Task: Create Card Card0000000111 in Board Board0000000028 in Workspace WS0000000010 in Trello. Create Card Card0000000112 in Board Board0000000028 in Workspace WS0000000010 in Trello. Create Card Card0000000113 in Board Board0000000029 in Workspace WS0000000010 in Trello. Create Card Card0000000114 in Board Board0000000029 in Workspace WS0000000010 in Trello. Create Card Card0000000115 in Board Board0000000029 in Workspace WS0000000010 in Trello
Action: Mouse moved to (391, 357)
Screenshot: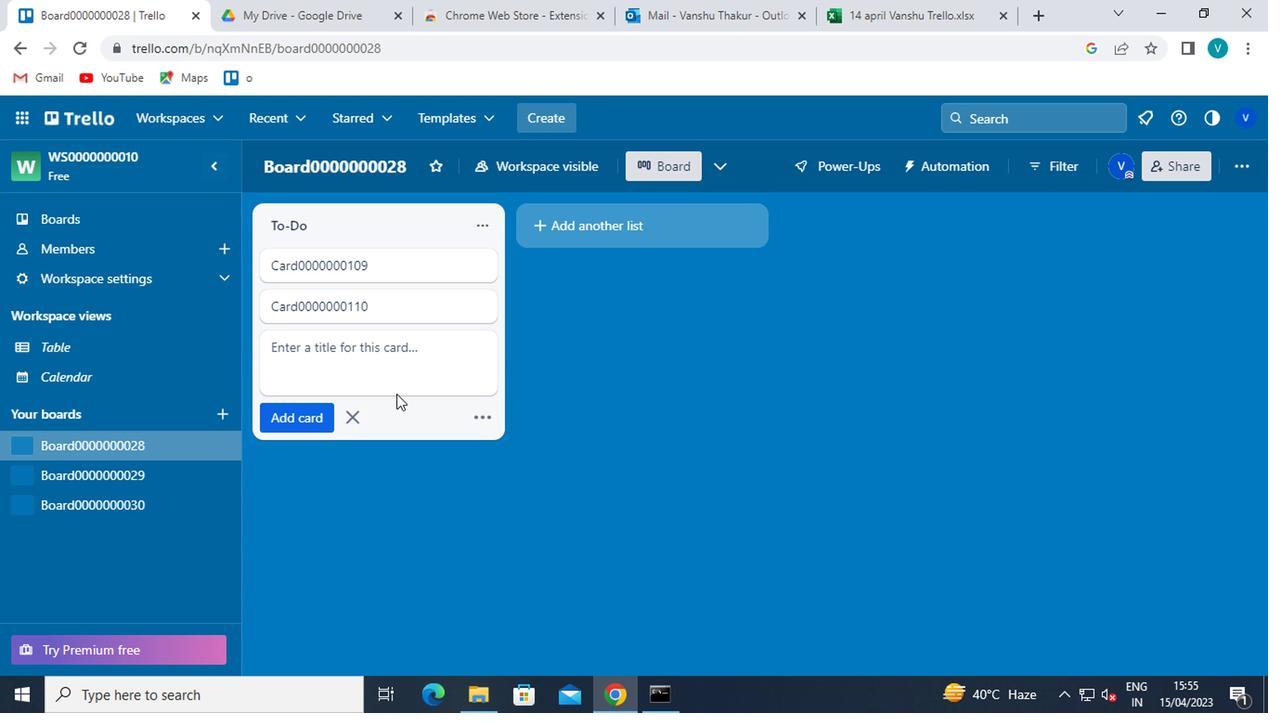 
Action: Mouse pressed left at (391, 357)
Screenshot: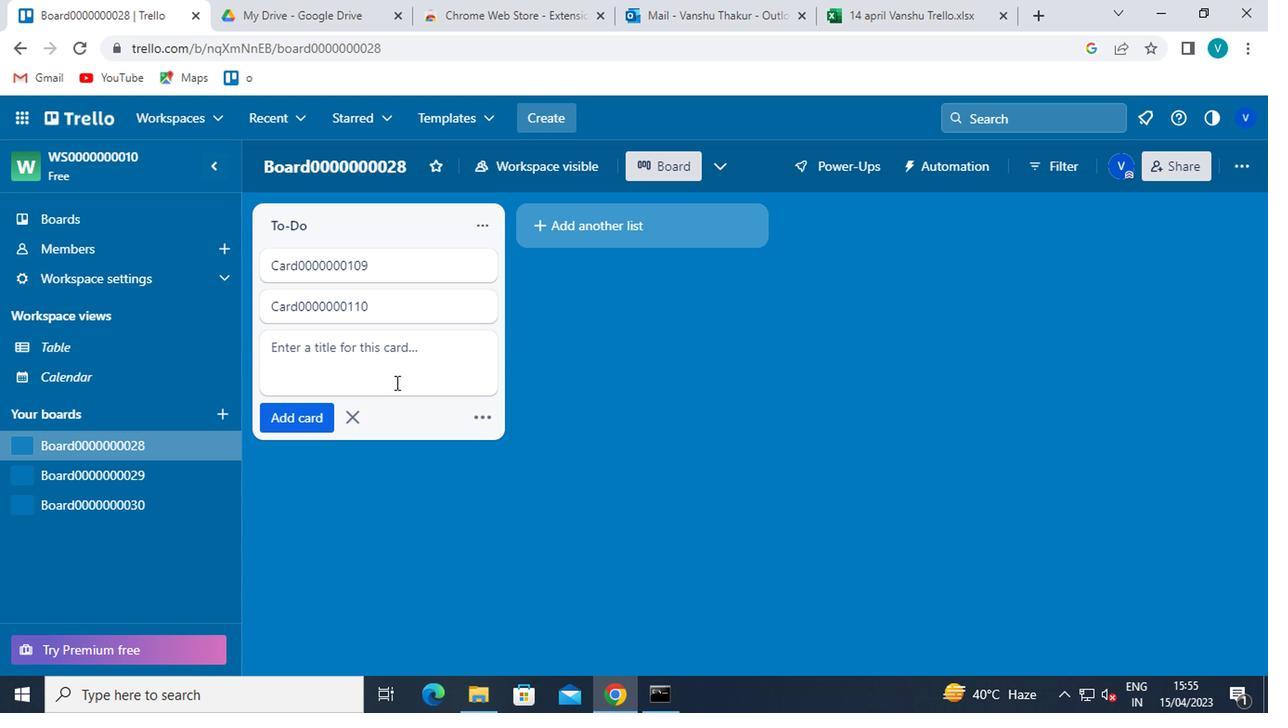 
Action: Key pressed <Key.shift>CARD0000000111<Key.enter><Key.shift>CARD0000000112
Screenshot: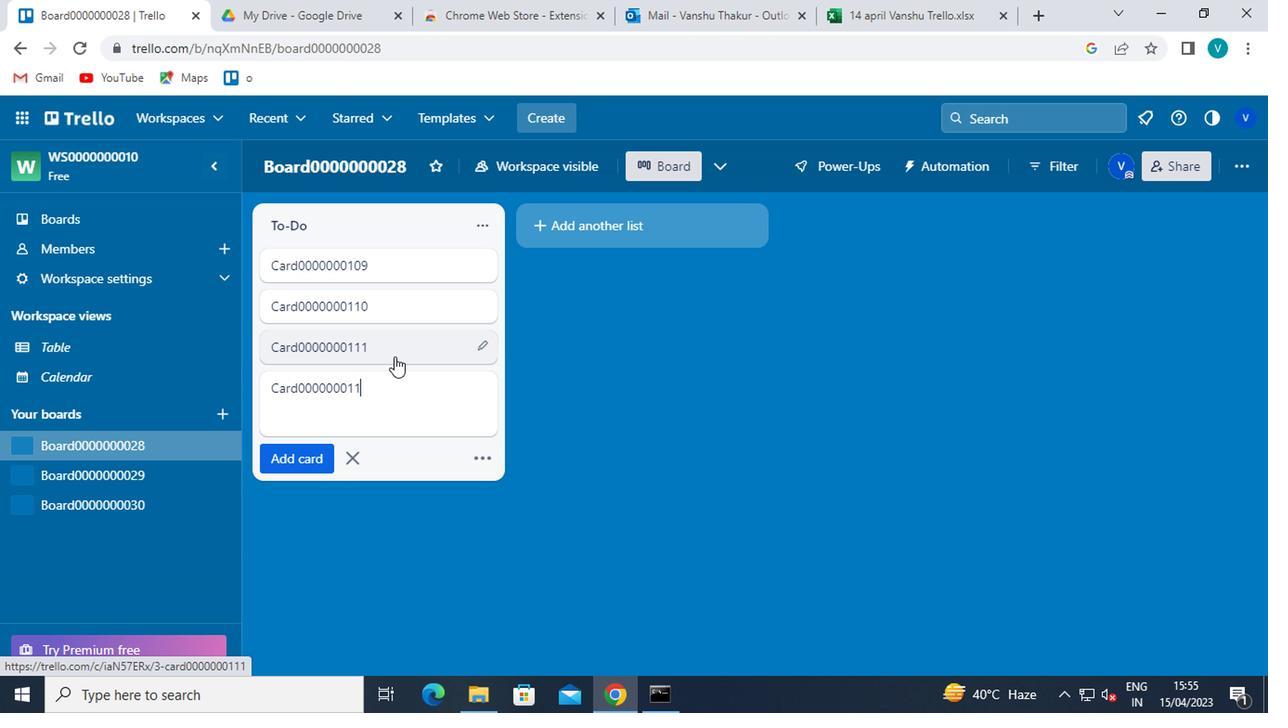
Action: Mouse moved to (149, 473)
Screenshot: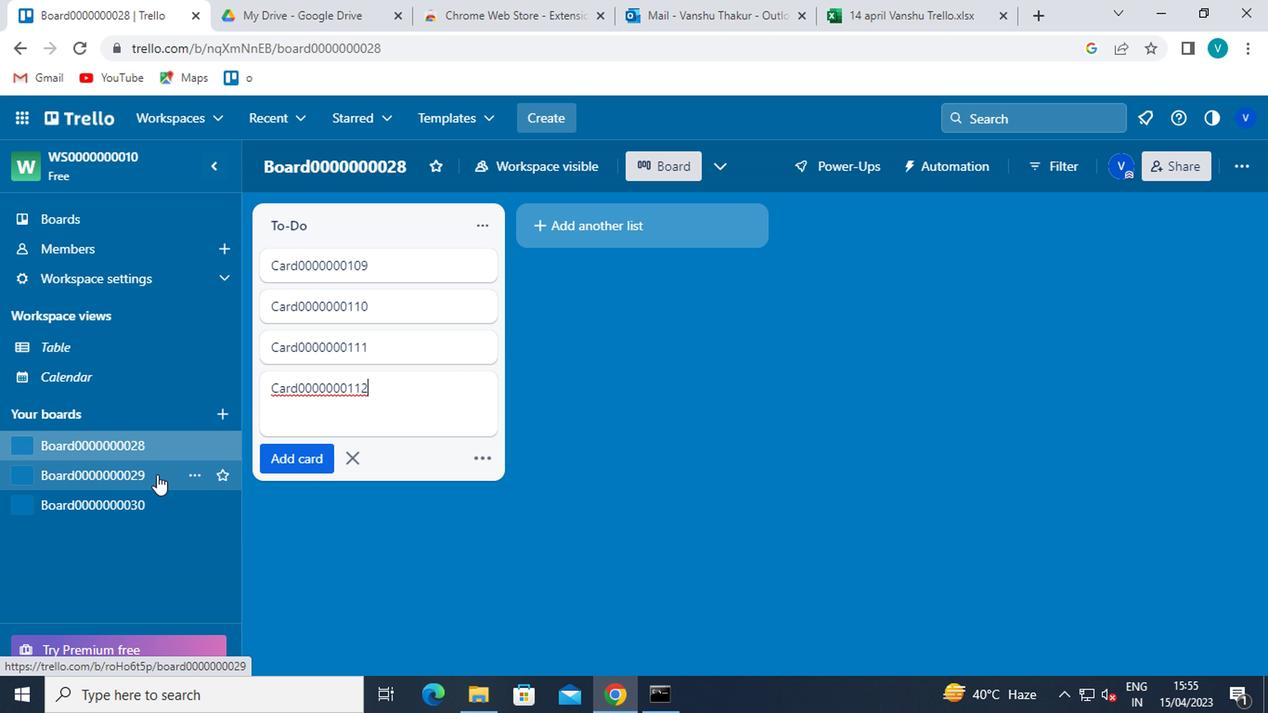 
Action: Mouse pressed left at (149, 473)
Screenshot: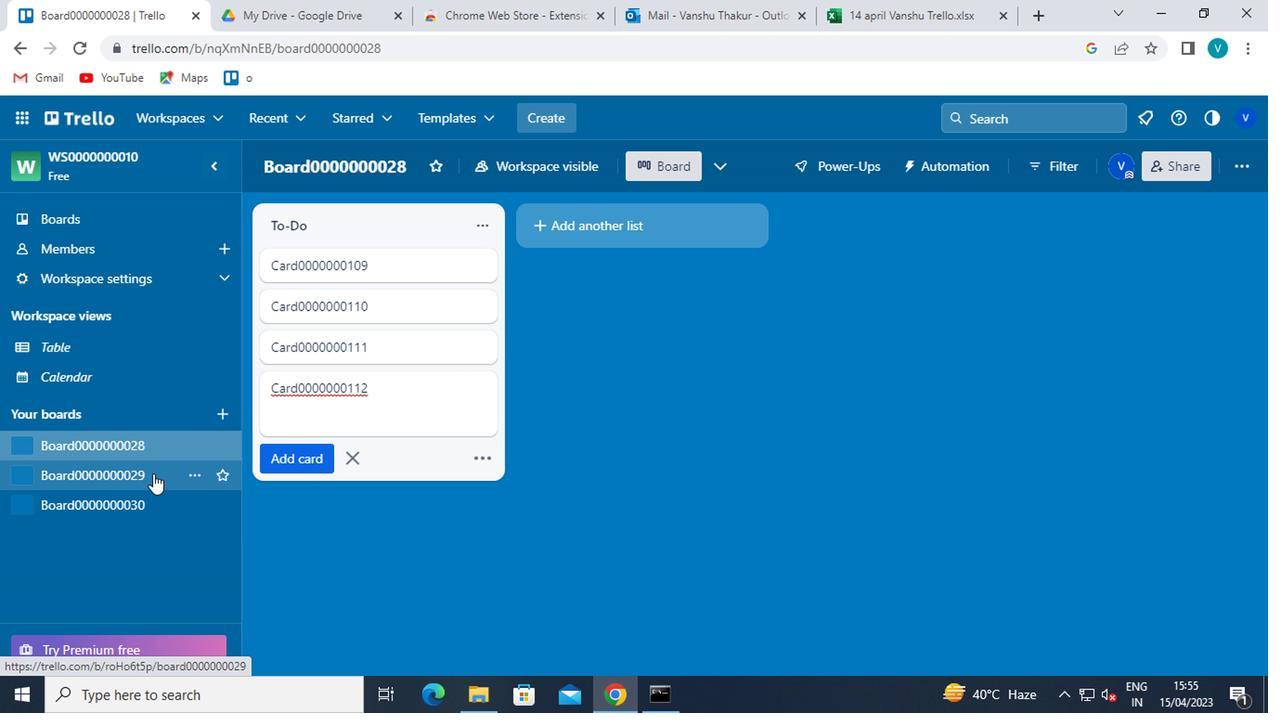 
Action: Mouse moved to (328, 262)
Screenshot: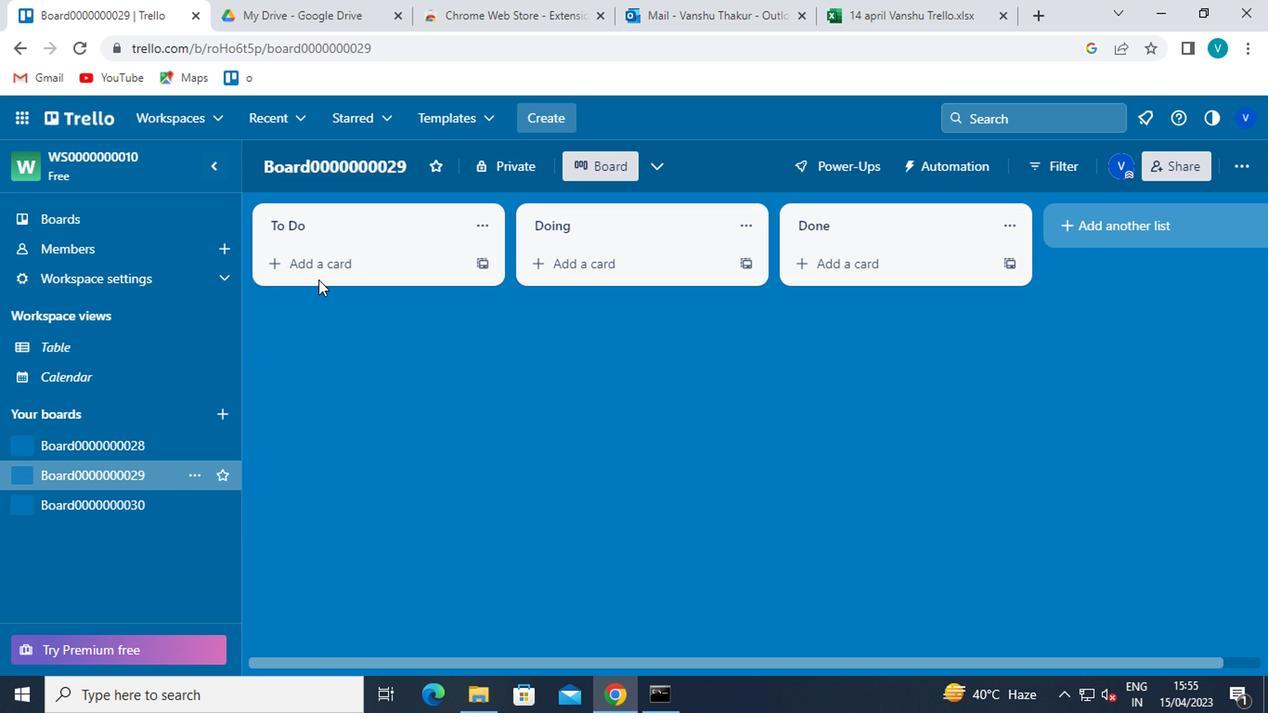 
Action: Mouse pressed left at (328, 262)
Screenshot: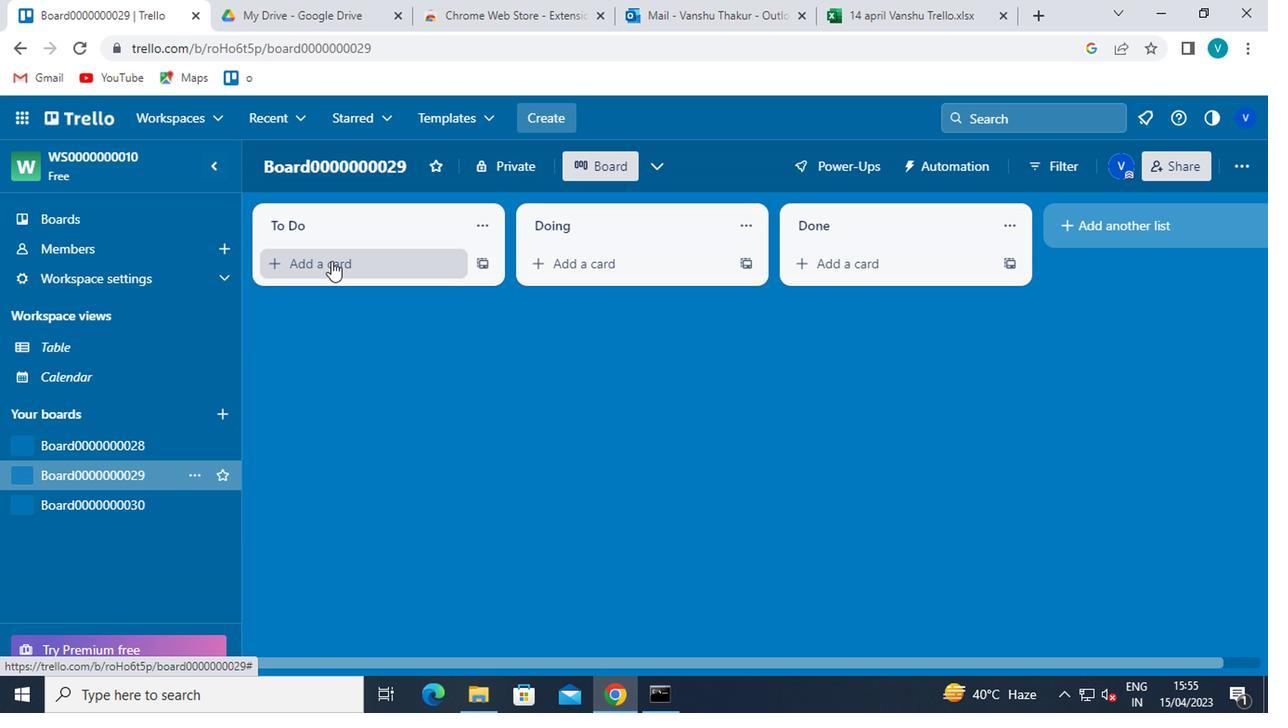 
Action: Key pressed <Key.shift>CARD0000000113<Key.enter><Key.shift>CARD0000000114<Key.enter><Key.shift>CARD0000000115<Key.enter>
Screenshot: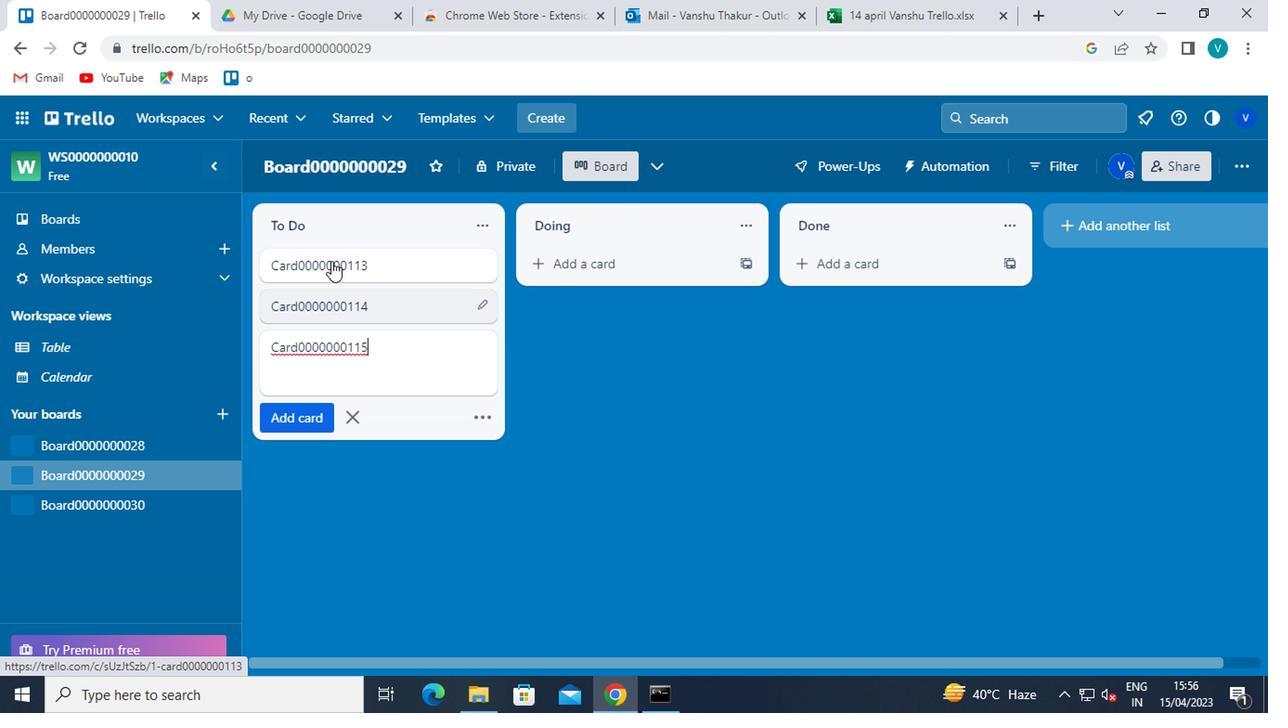 
